 Task: Where is the Willis Tower (formerly Sears Tower) located in Chicago?
Action: Mouse moved to (97, 112)
Screenshot: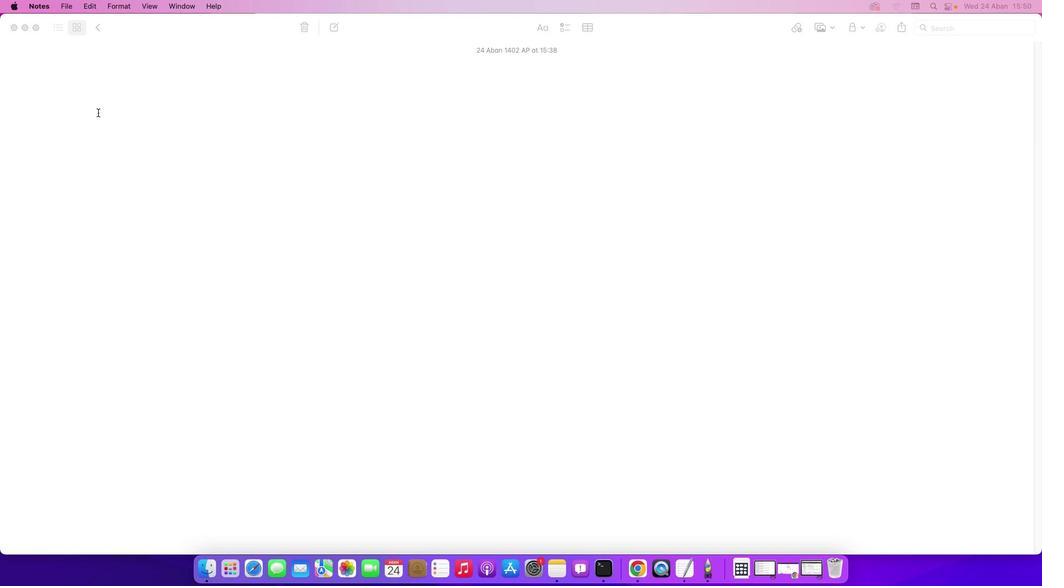 
Action: Mouse pressed left at (97, 112)
Screenshot: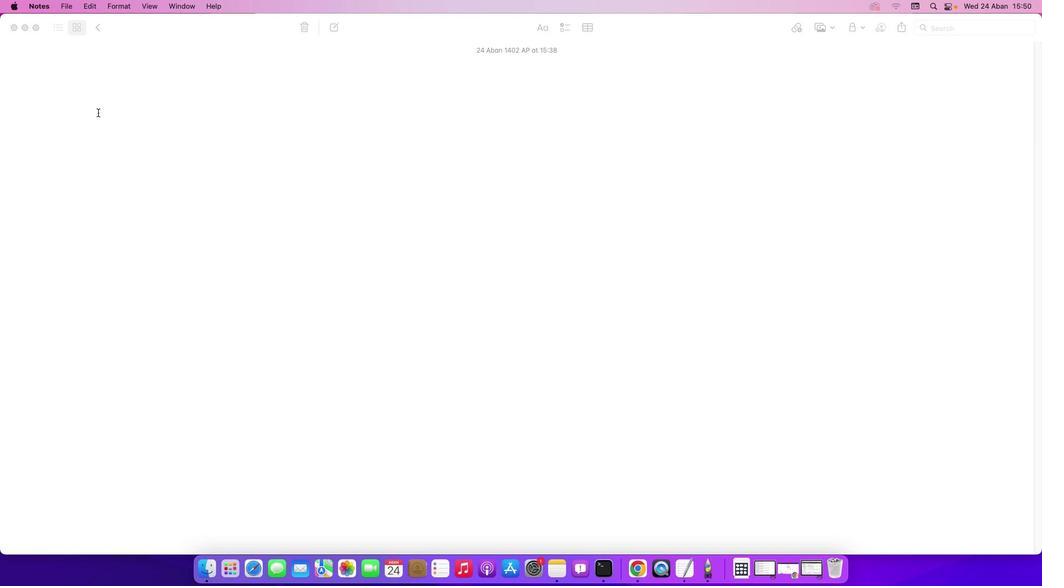 
Action: Key pressed Key.shift'W''h''e''r''e'Key.space'i''s'Key.space't''h''e'Key.spaceKey.shift'W''i''l''l''i''s'Key.spaceKey.shift'T''o''w''e''r'Key.spaceKey.shift'(''f''o''r''m''e''r''l''y'Key.spaceKey.shift'S''e''a''r''s'Key.spaceKey.shift'T''o''w''e''r'Key.shift')'Key.space'l''o''c''a''t''e''d'Key.space'i''n'Key.spaceKey.shift'C''h''i''c''a''g''o'Key.shift_r'?'Key.enter
Screenshot: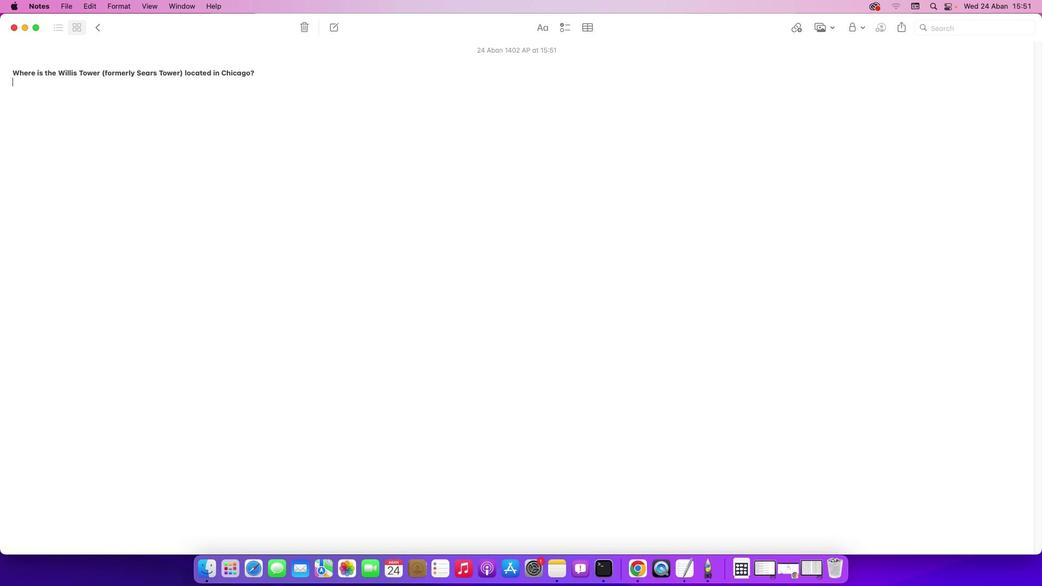 
Action: Mouse moved to (791, 570)
Screenshot: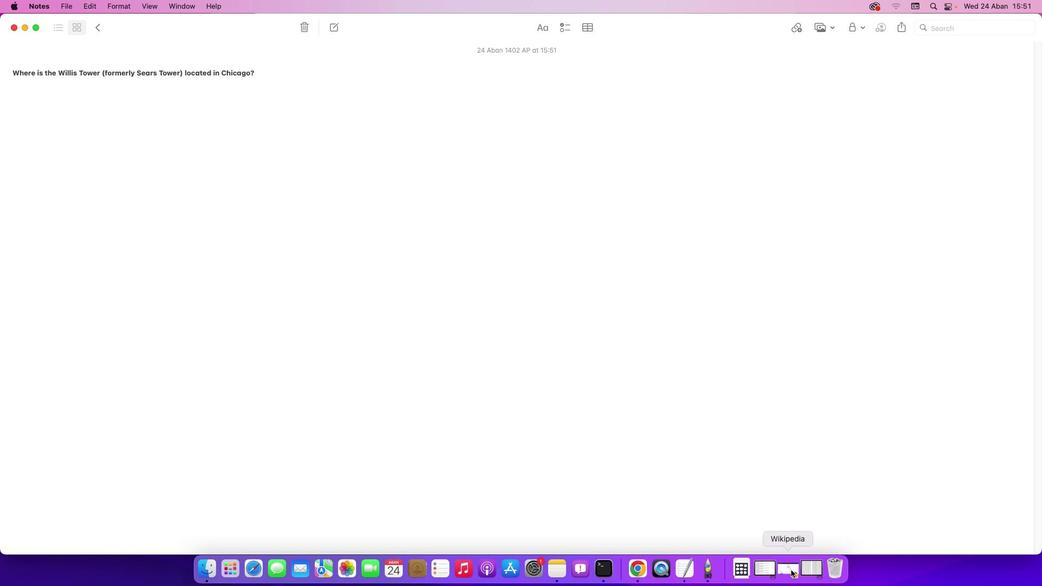 
Action: Mouse pressed left at (791, 570)
Screenshot: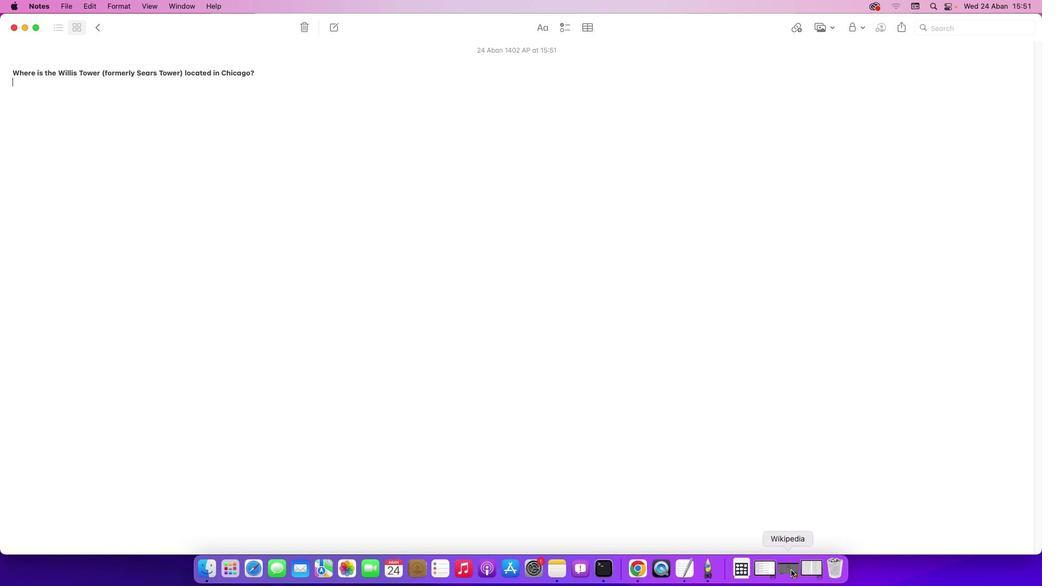 
Action: Mouse moved to (422, 329)
Screenshot: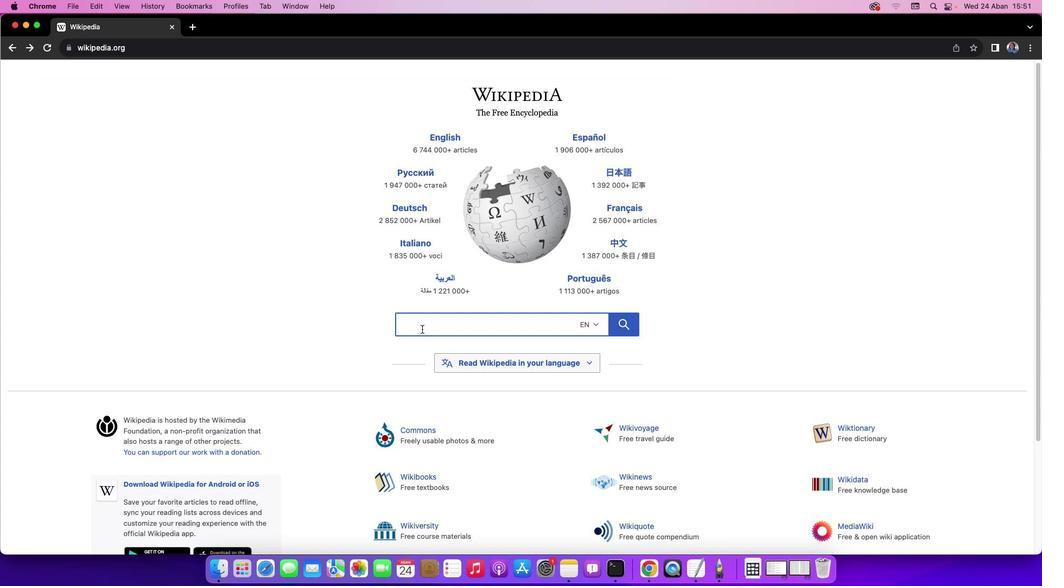 
Action: Mouse pressed left at (422, 329)
Screenshot: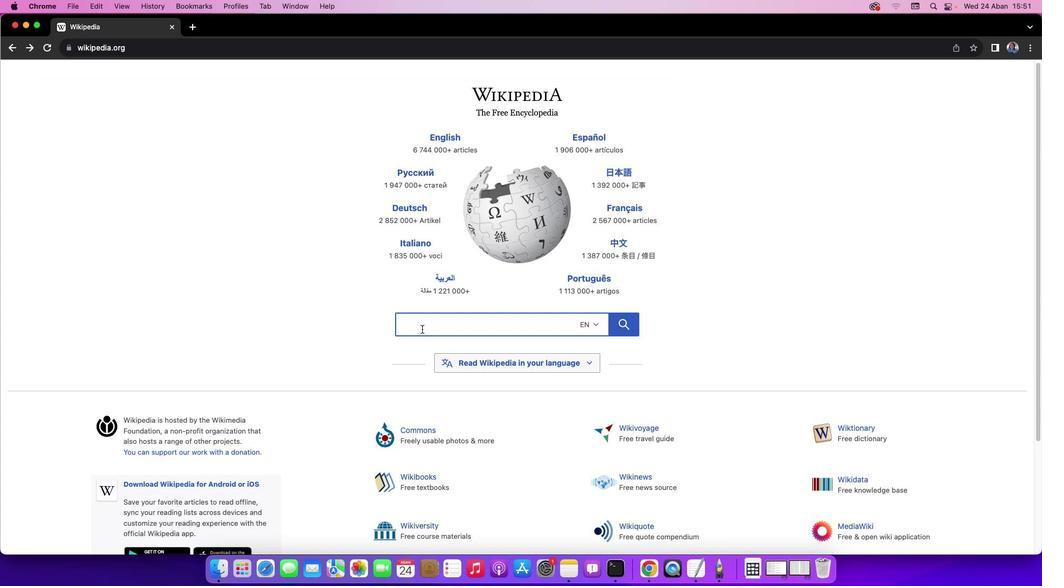 
Action: Key pressed Key.shift'W'
Screenshot: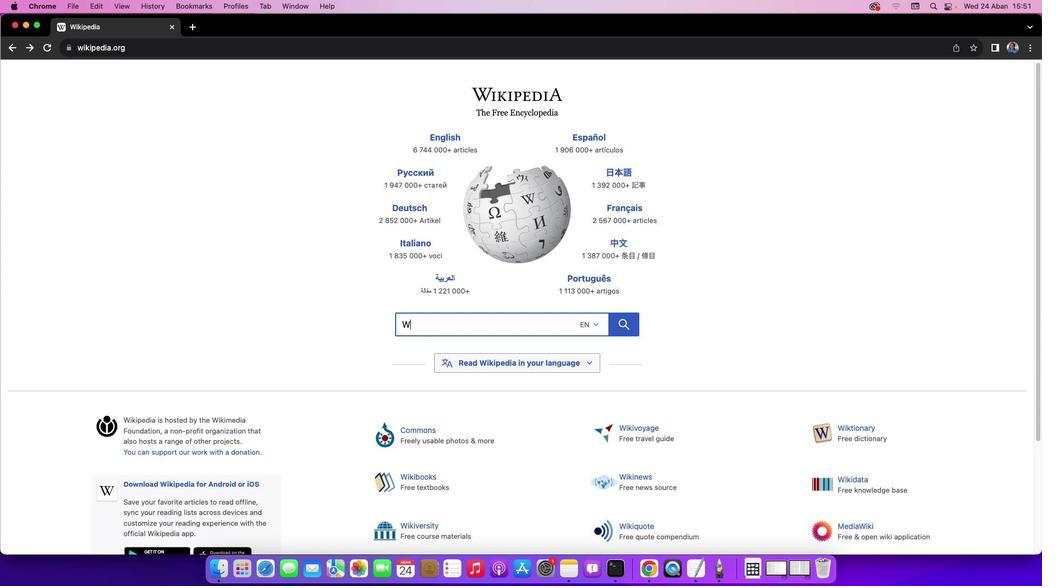 
Action: Mouse moved to (422, 329)
Screenshot: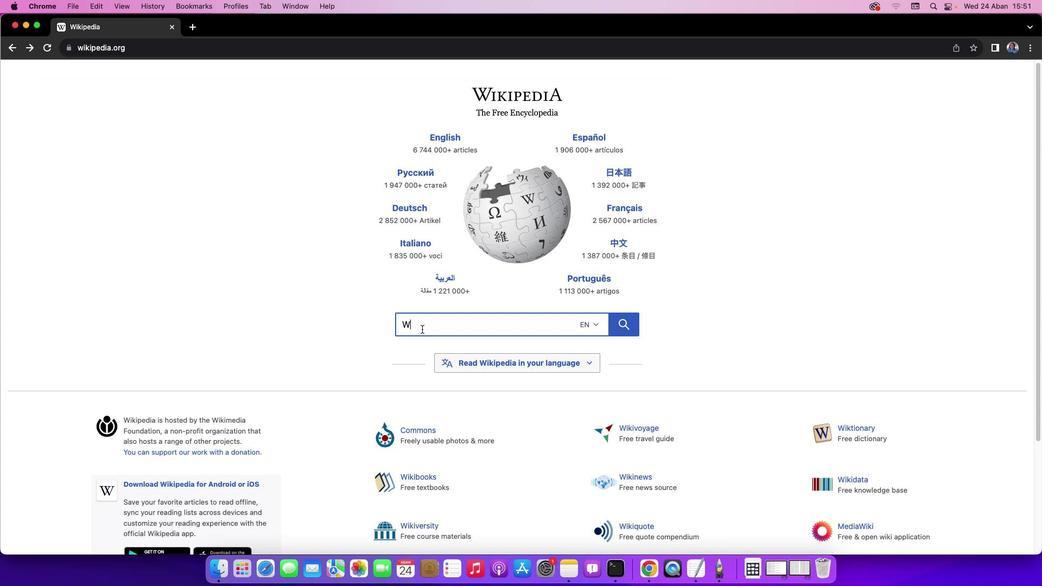 
Action: Key pressed 'i''l''l''i''s'Key.spaceKey.shift'T''o''w''e''r'
Screenshot: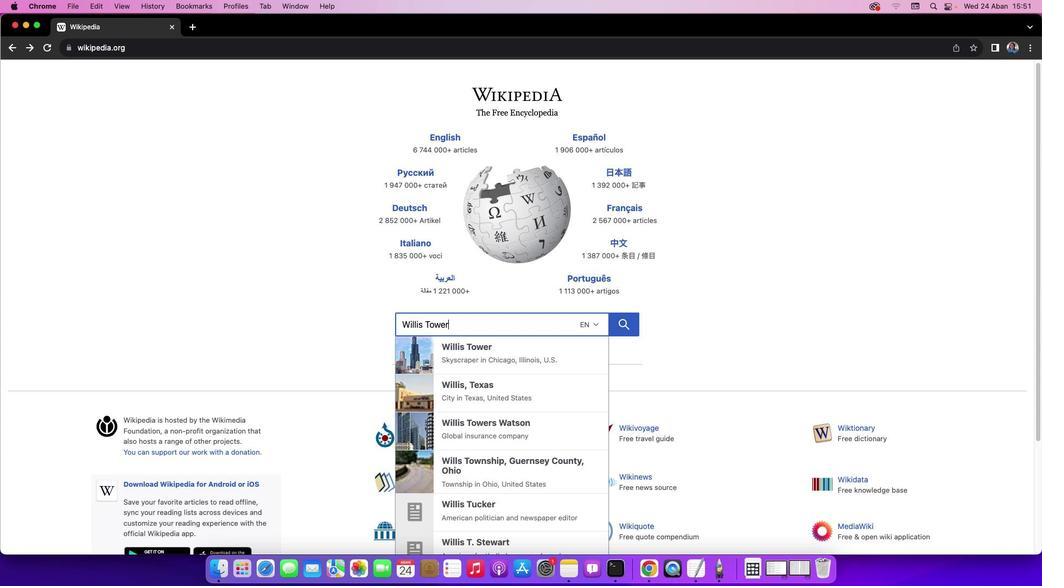 
Action: Mouse moved to (465, 348)
Screenshot: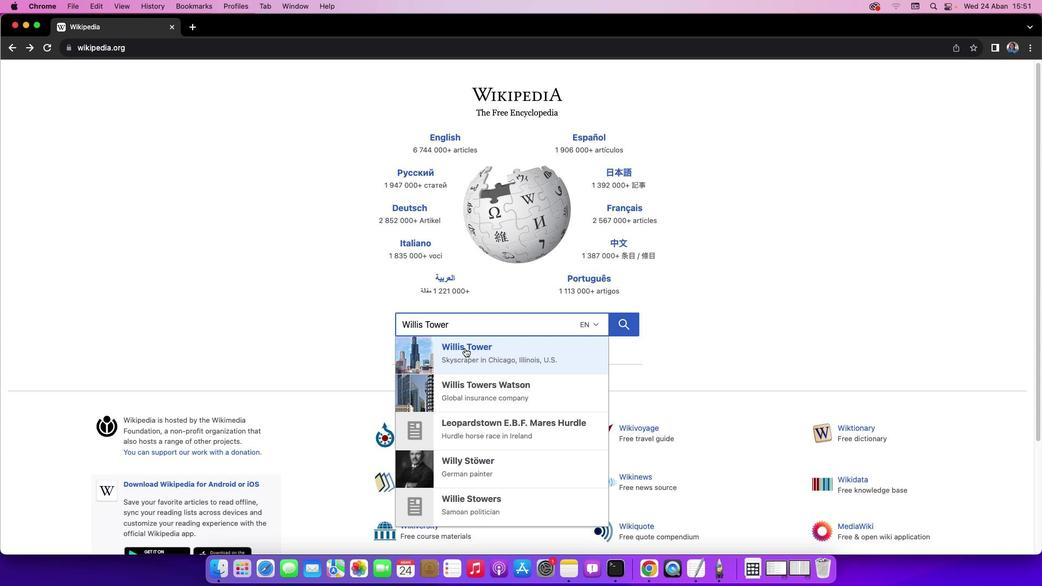 
Action: Mouse pressed left at (465, 348)
Screenshot: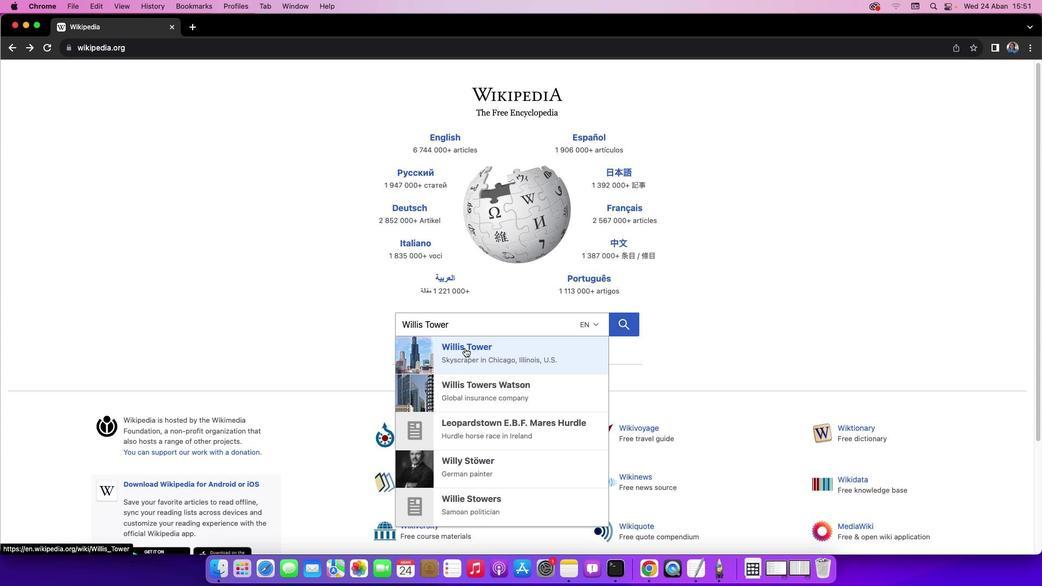 
Action: Mouse moved to (1038, 75)
Screenshot: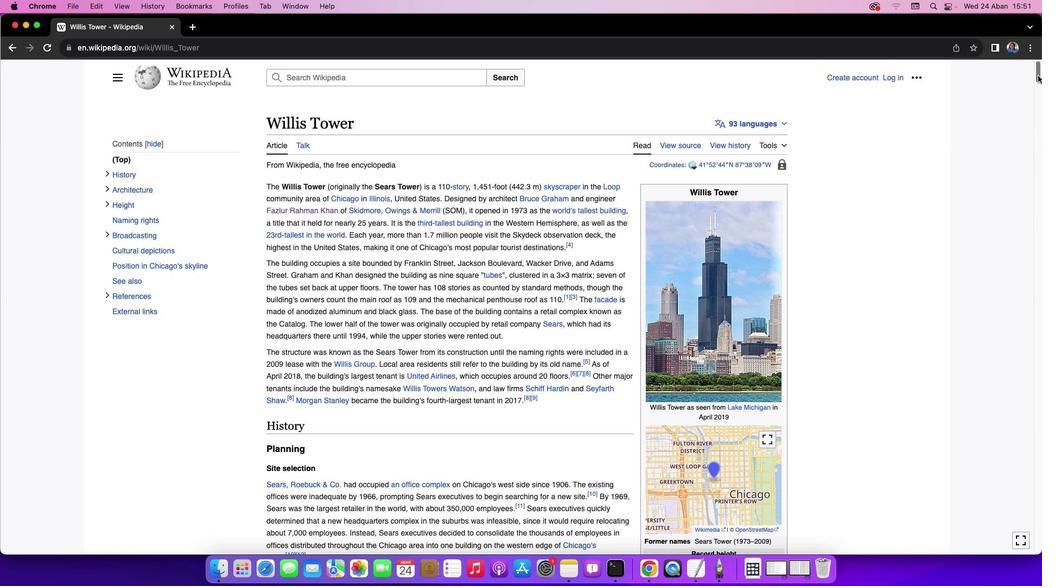 
Action: Mouse pressed left at (1038, 75)
Screenshot: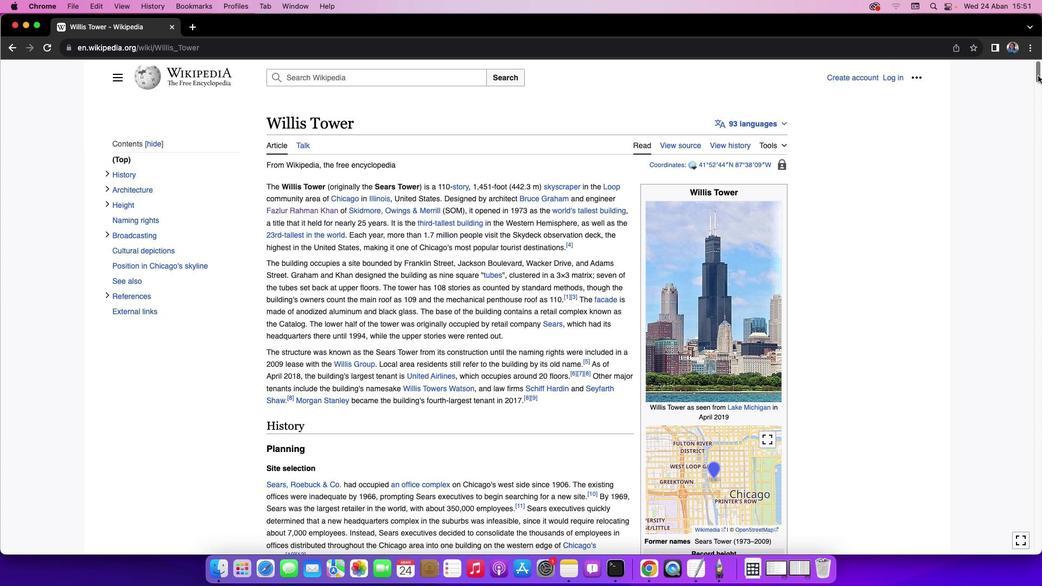 
Action: Mouse moved to (27, 26)
Screenshot: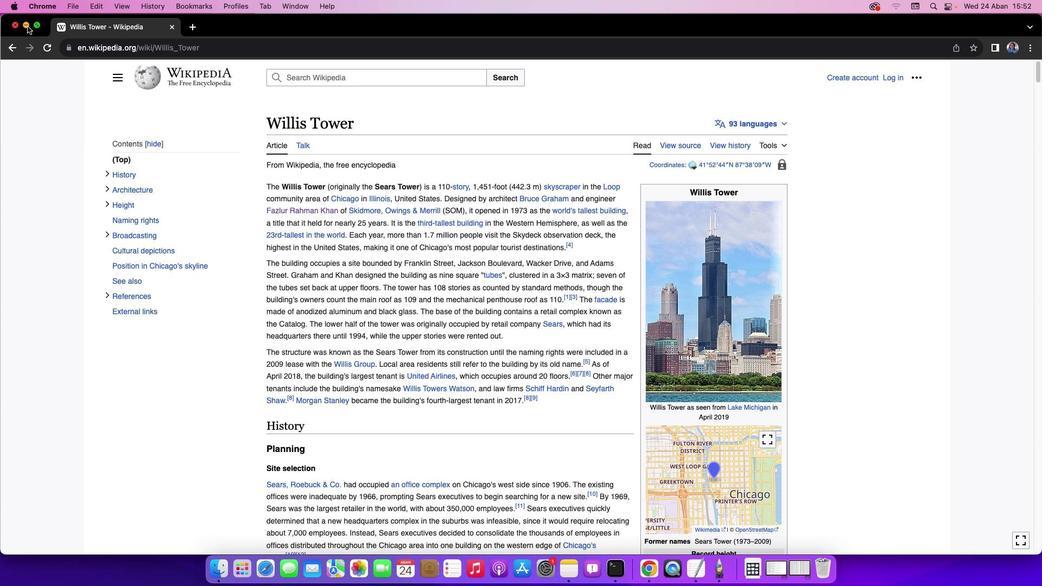 
Action: Mouse pressed left at (27, 26)
Screenshot: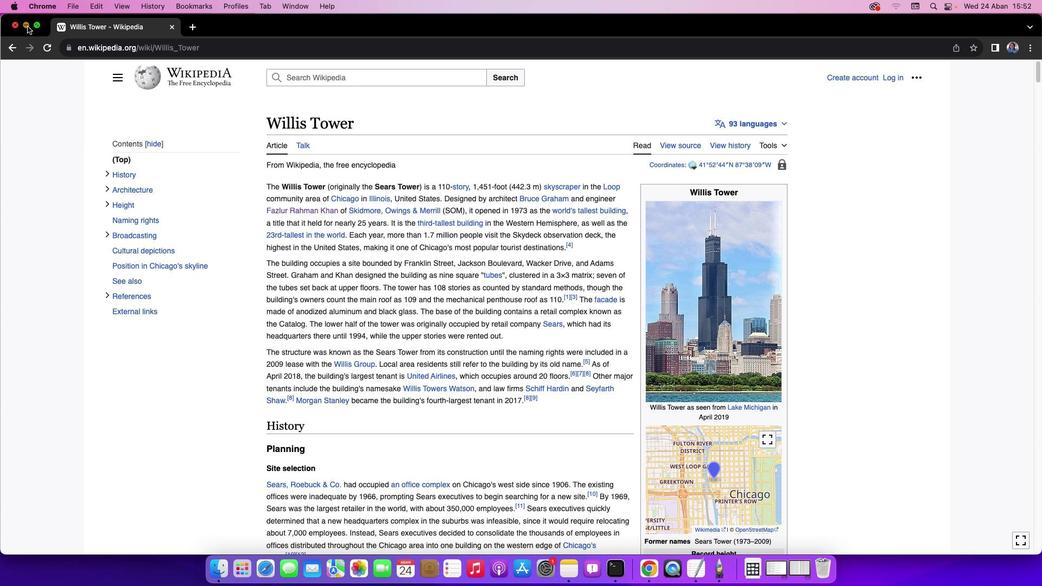 
Action: Mouse moved to (262, 85)
Screenshot: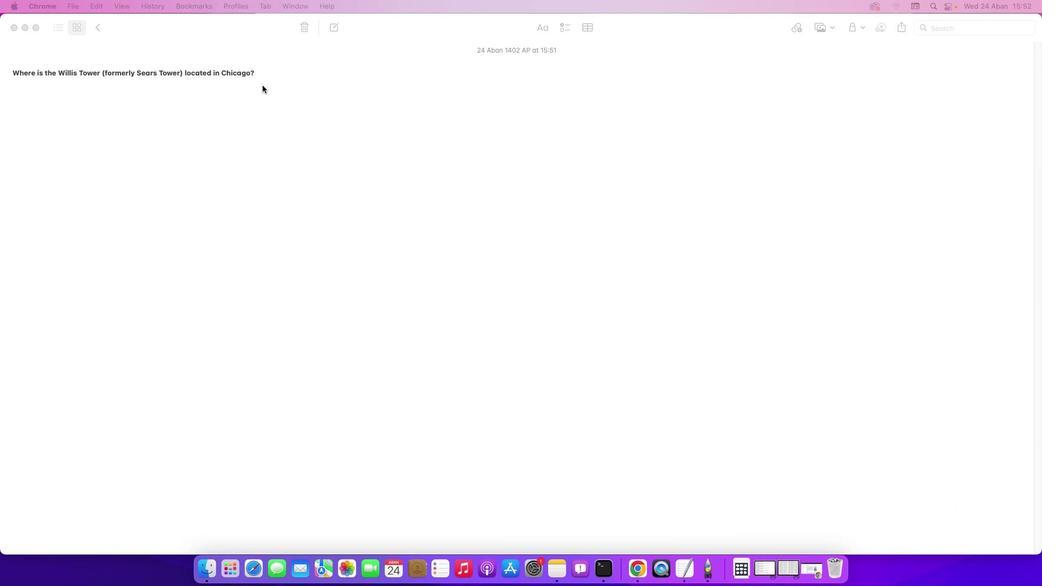 
Action: Mouse pressed left at (262, 85)
Screenshot: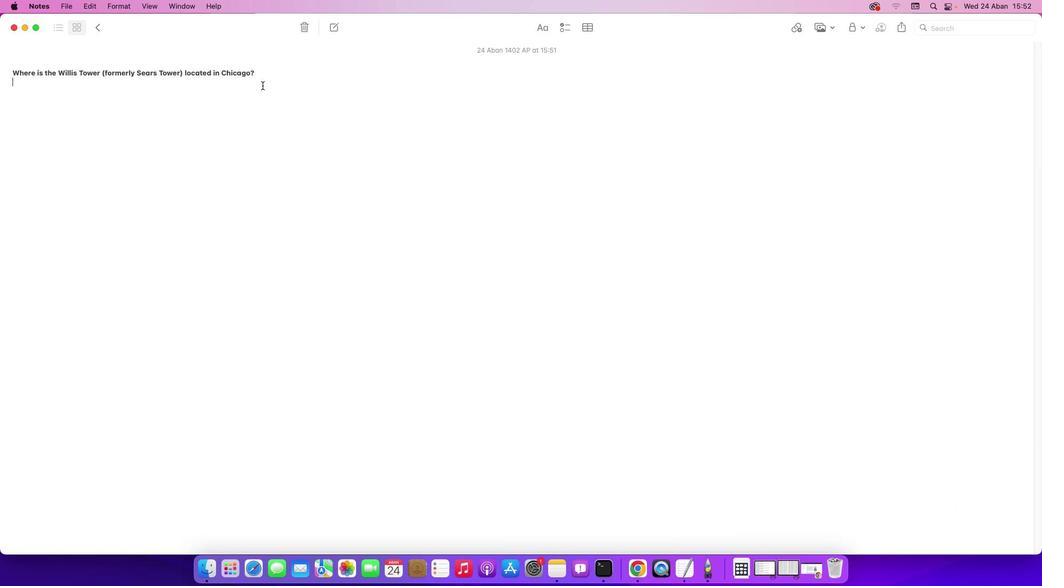 
Action: Mouse moved to (424, 102)
Screenshot: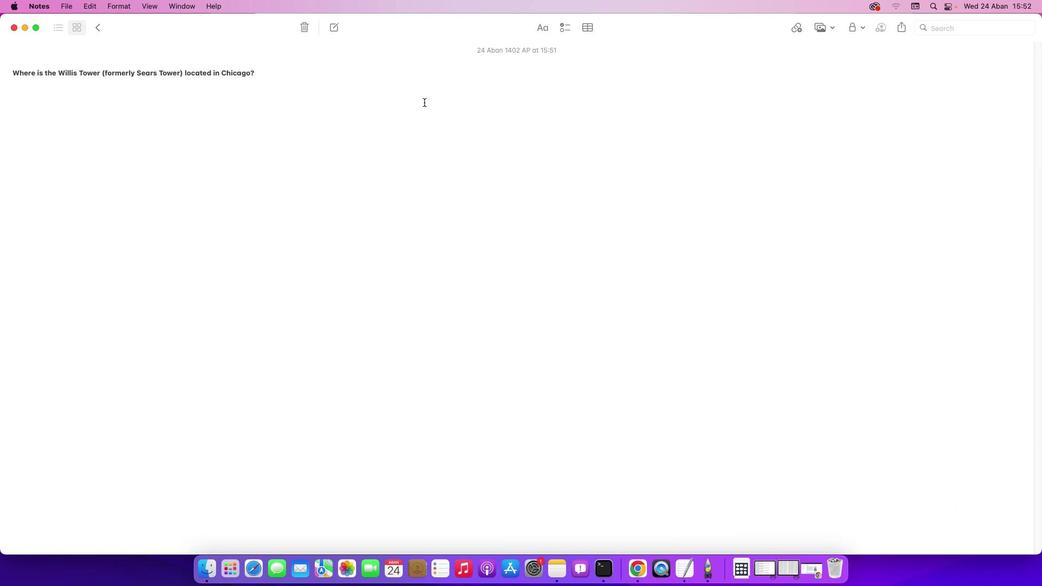
Action: Key pressed Key.shift'T''h''e'Key.spaceKey.shift'W''i''l''l''i''s'Key.spaceKey.shift'T''o''w''e''r'Key.spaceKey.shift'(''f''o''r''m''e''r''l''y'Key.spaceKey.shift'S''e''a''r''s'Key.spaceKey.shift'T''o''w''e''r'Key.shift')'Key.space'i''s'Key.space'l''o''c''a''t''e''d'Key.space'i''n'Key.space't''r''h'Key.backspaceKey.backspace'h''e'Key.spaceKey.shift'L''o''o''p'Key.space'c''o''m''m''u''n''i''t''y'Key.space'a''r''e''a'Key.space'o''f'Key.spaceKey.shift'C''h''i''c''a''g''o'Key.space'i''n'Key.space't''h''e'Key.space's''t''a''t''e'Key.space'o''f'Key.spaceKey.shiftKey.shift'I''l''l''i''n''o''i''s'Key.space'o''f'Key.space't''h''e'Key.spaceKey.shift'U''n''i''t''e''d'Key.spaceKey.shift'S''t''a''t''e''s''.'
Screenshot: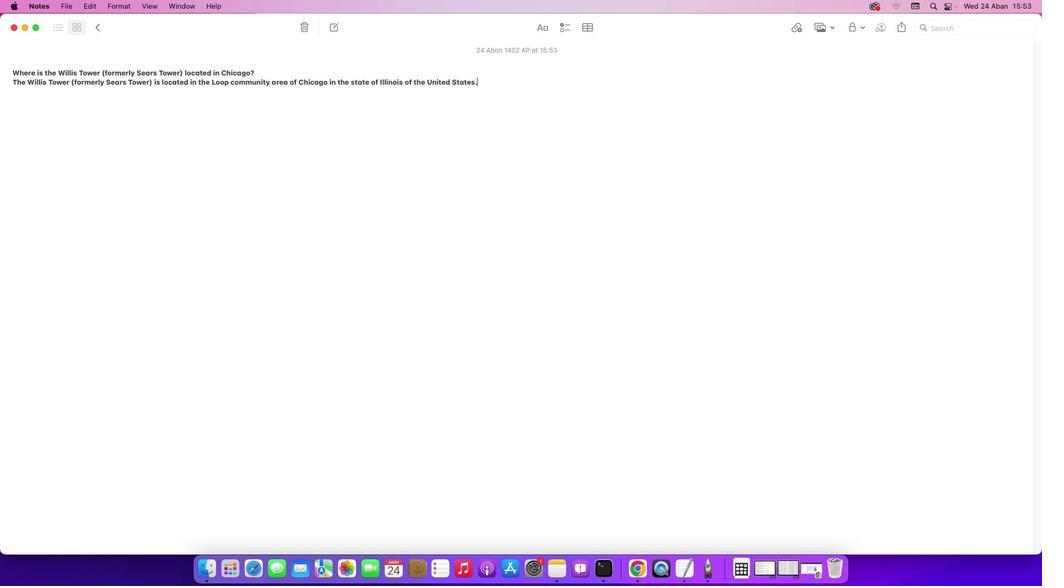 
